 Task: Bookmark all the current opened tabs.
Action: Mouse moved to (1019, 29)
Screenshot: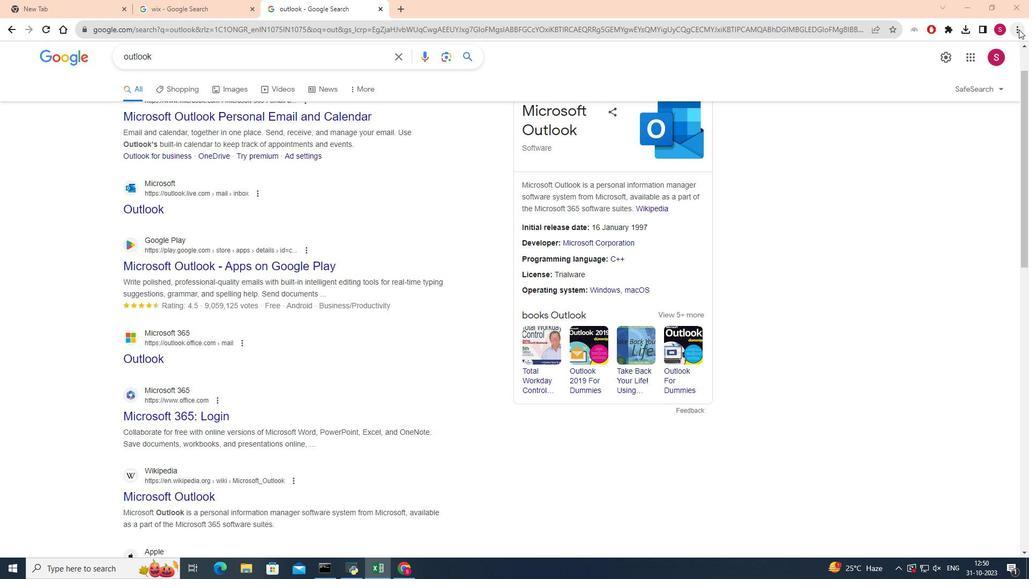 
Action: Mouse pressed left at (1019, 29)
Screenshot: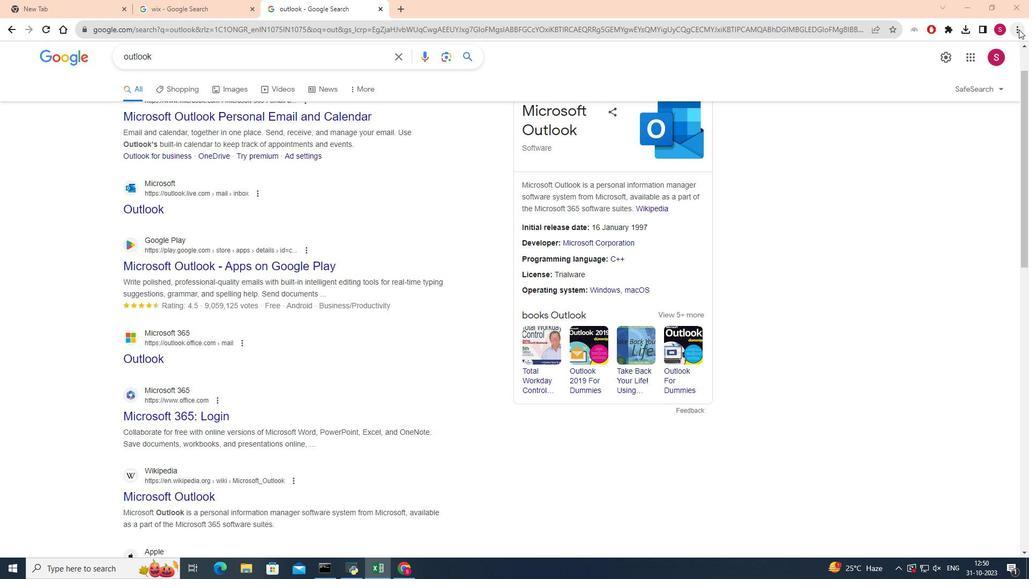 
Action: Mouse moved to (902, 105)
Screenshot: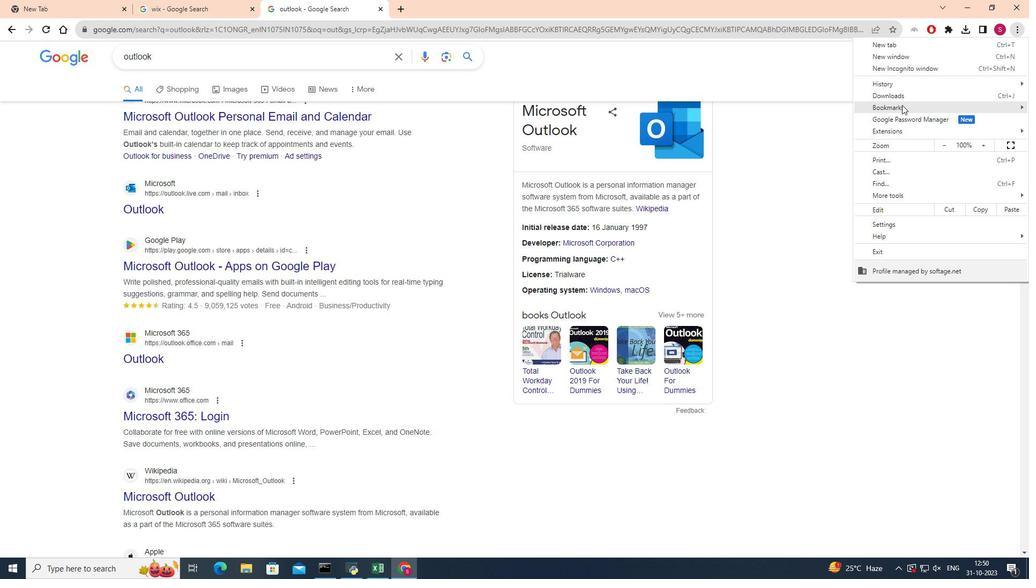 
Action: Mouse pressed left at (902, 105)
Screenshot: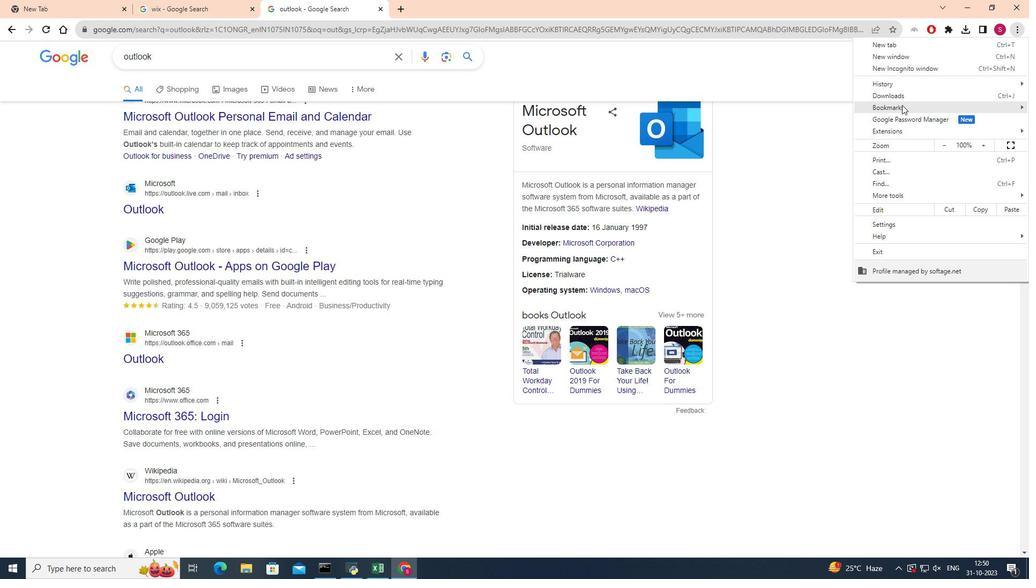 
Action: Mouse moved to (764, 119)
Screenshot: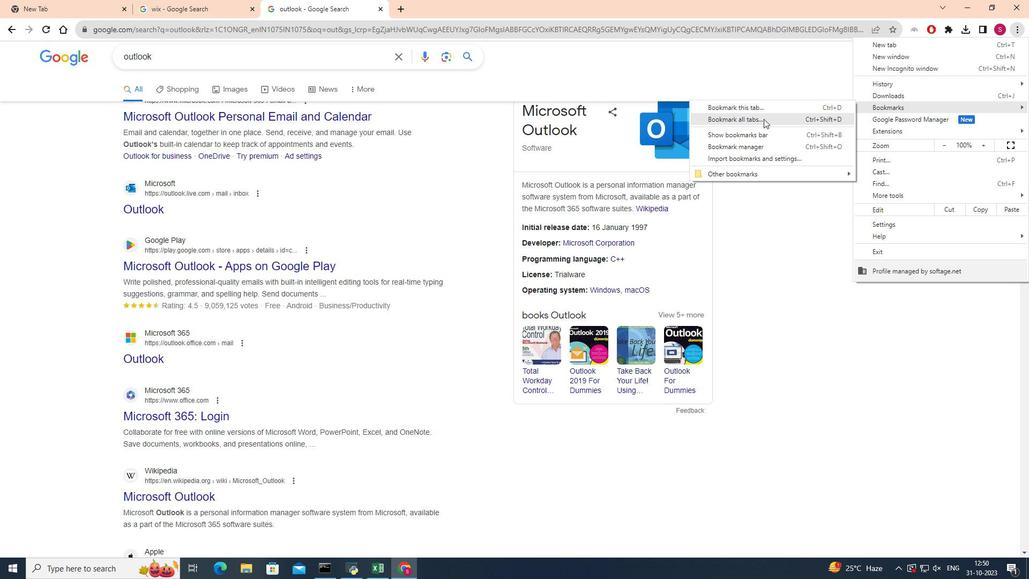 
Action: Mouse pressed left at (764, 119)
Screenshot: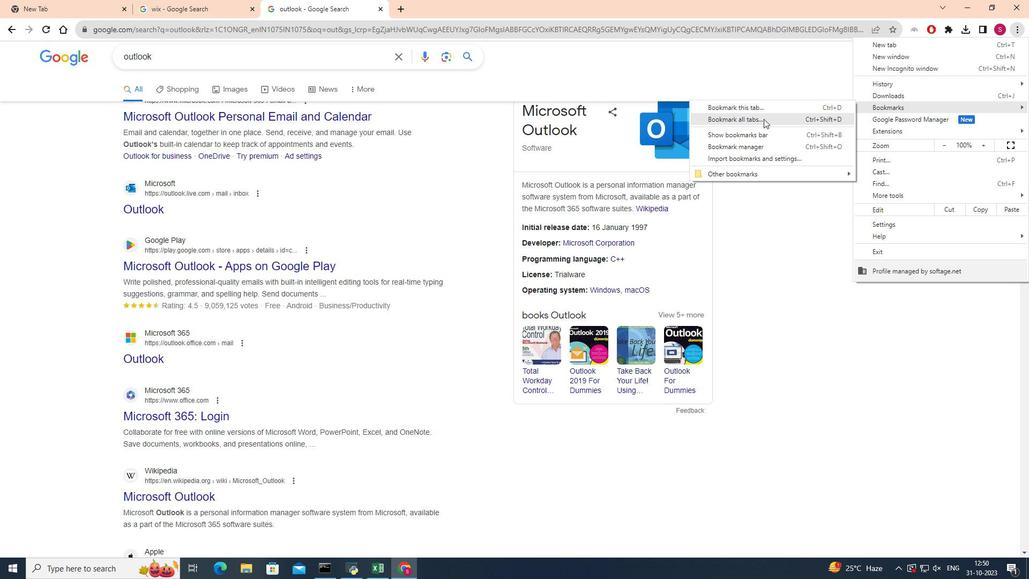 
Action: Mouse moved to (548, 306)
Screenshot: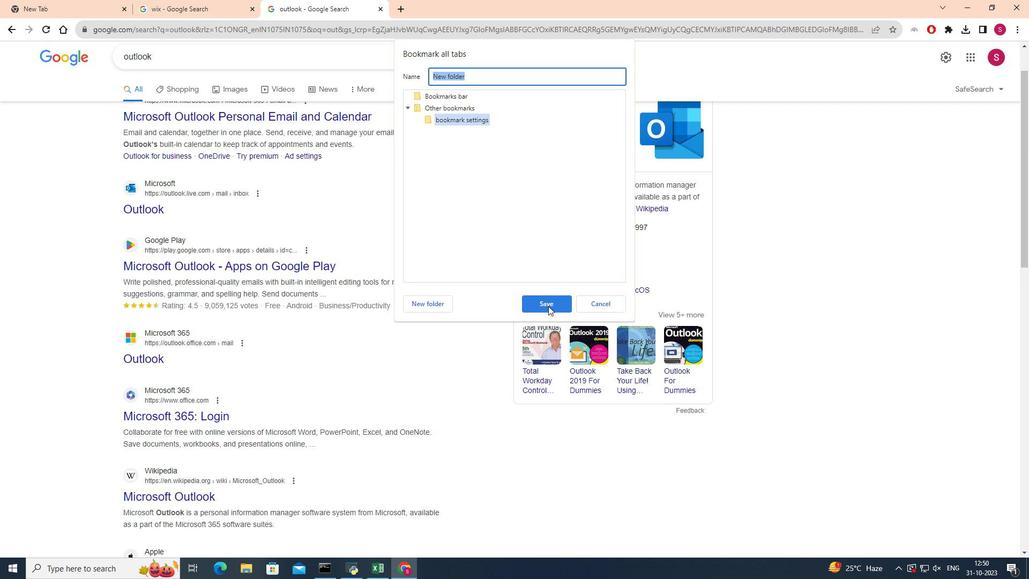 
Action: Mouse pressed left at (548, 306)
Screenshot: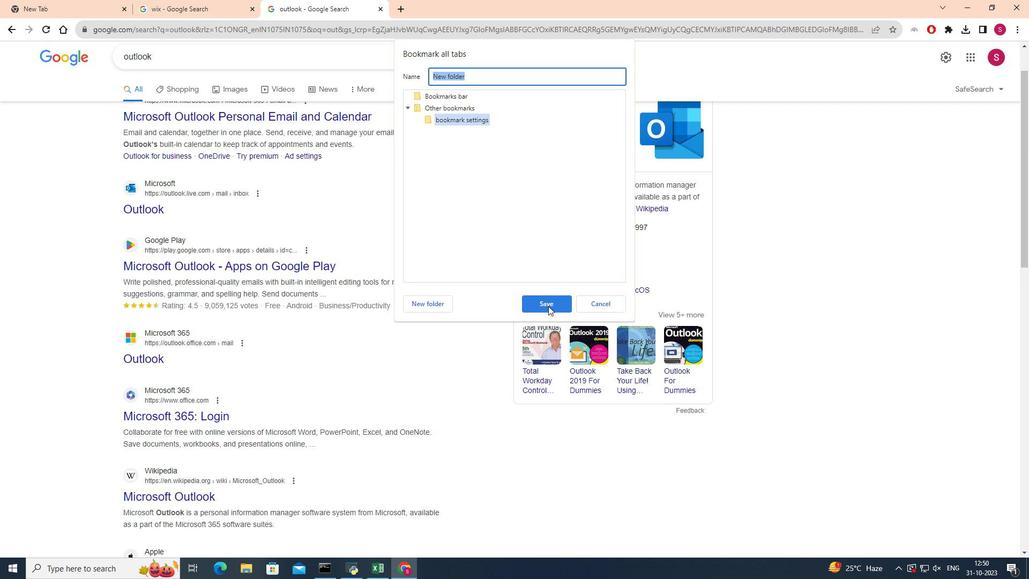 
Action: Mouse moved to (549, 304)
Screenshot: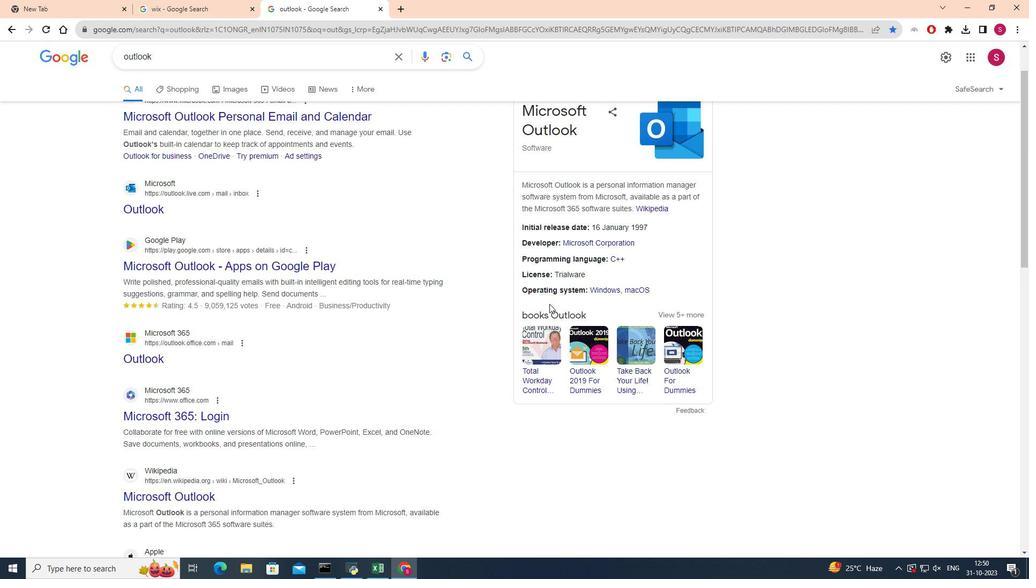 
